 Task: Create a rule when a due date more than days from now is moved in a card by anyone except me.
Action: Mouse moved to (621, 188)
Screenshot: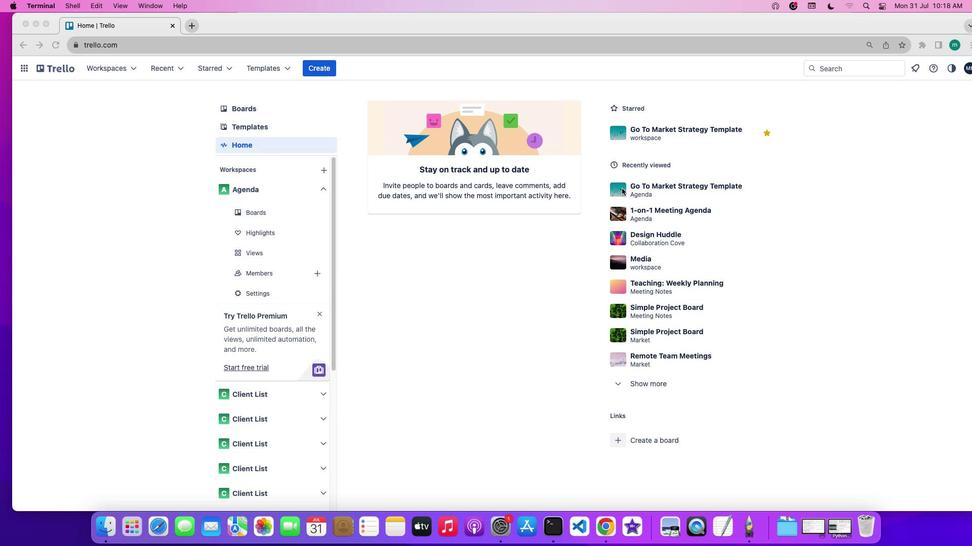 
Action: Mouse pressed left at (621, 188)
Screenshot: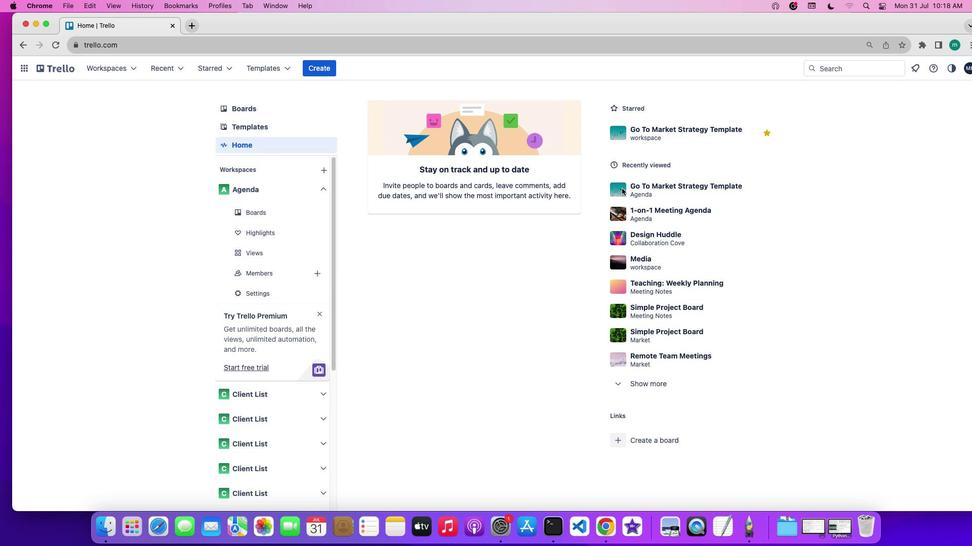 
Action: Mouse pressed left at (621, 188)
Screenshot: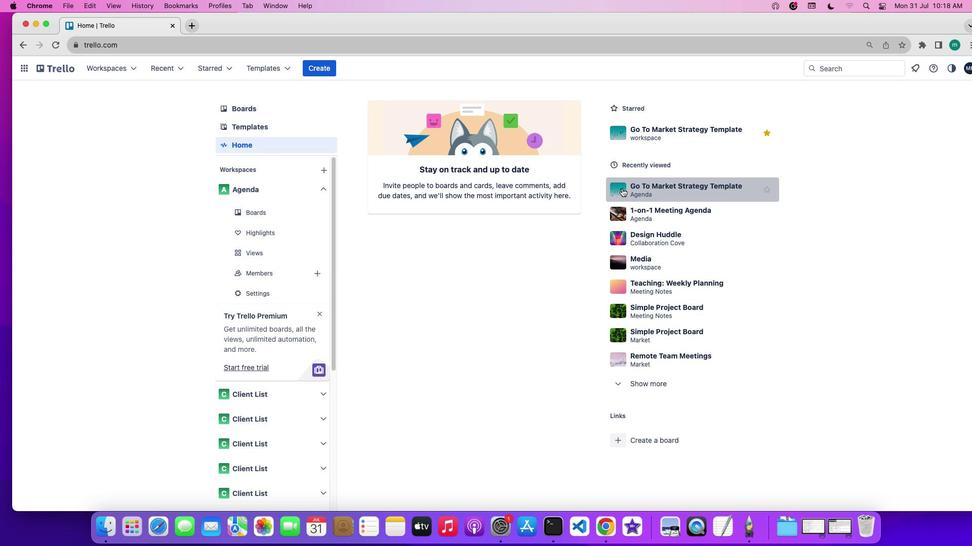 
Action: Mouse moved to (845, 232)
Screenshot: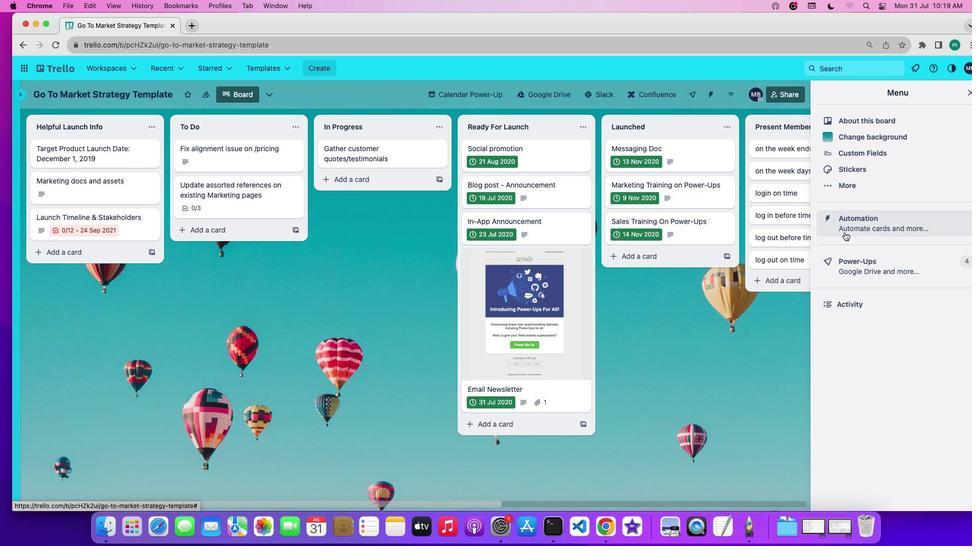 
Action: Mouse pressed left at (845, 232)
Screenshot: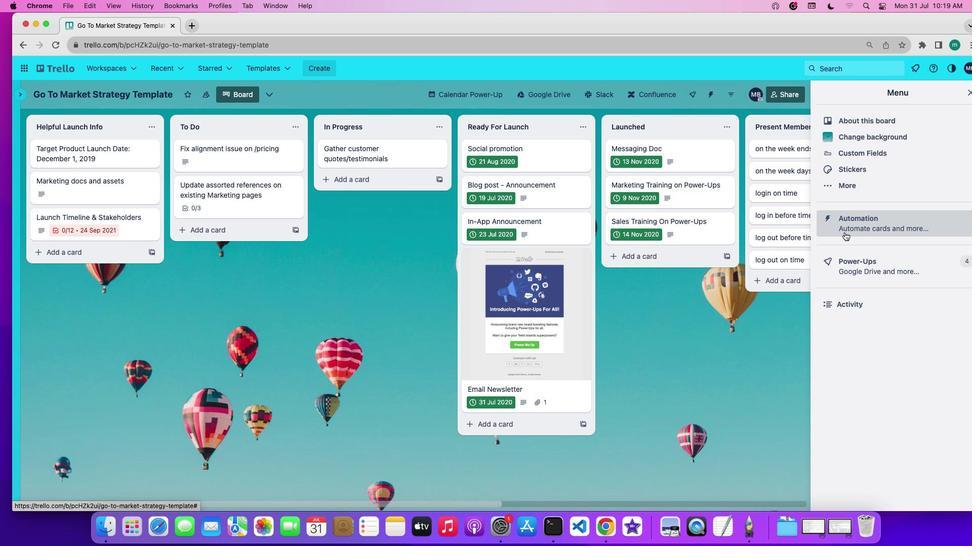 
Action: Mouse moved to (83, 189)
Screenshot: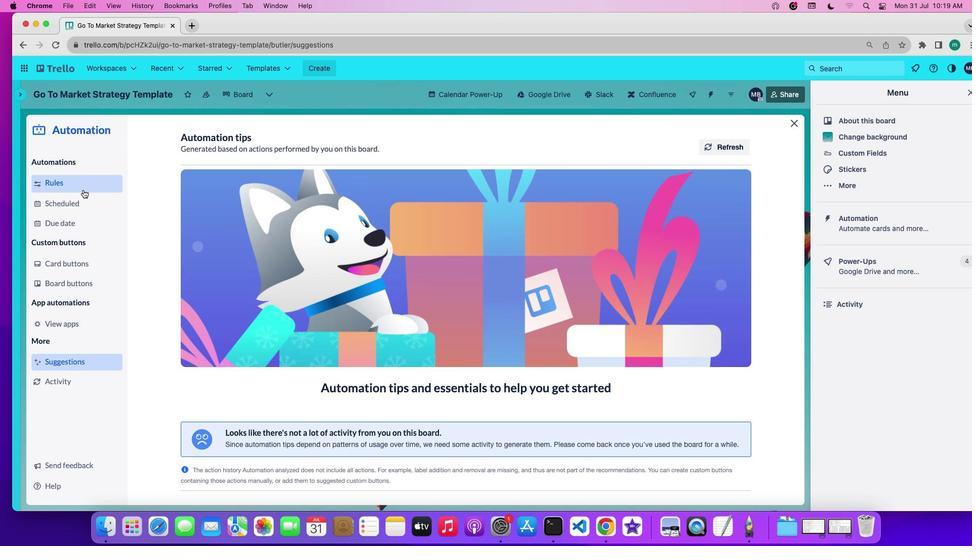 
Action: Mouse pressed left at (83, 189)
Screenshot: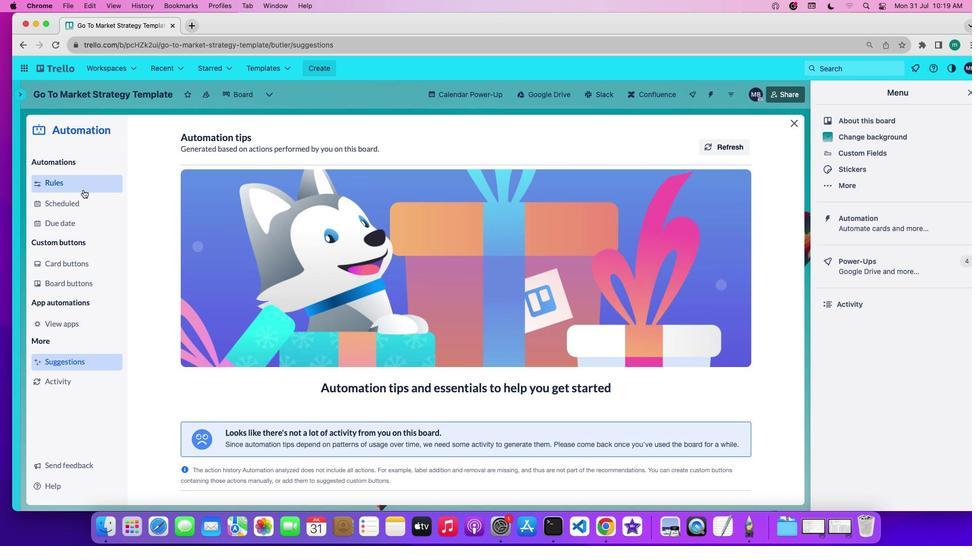 
Action: Mouse moved to (264, 365)
Screenshot: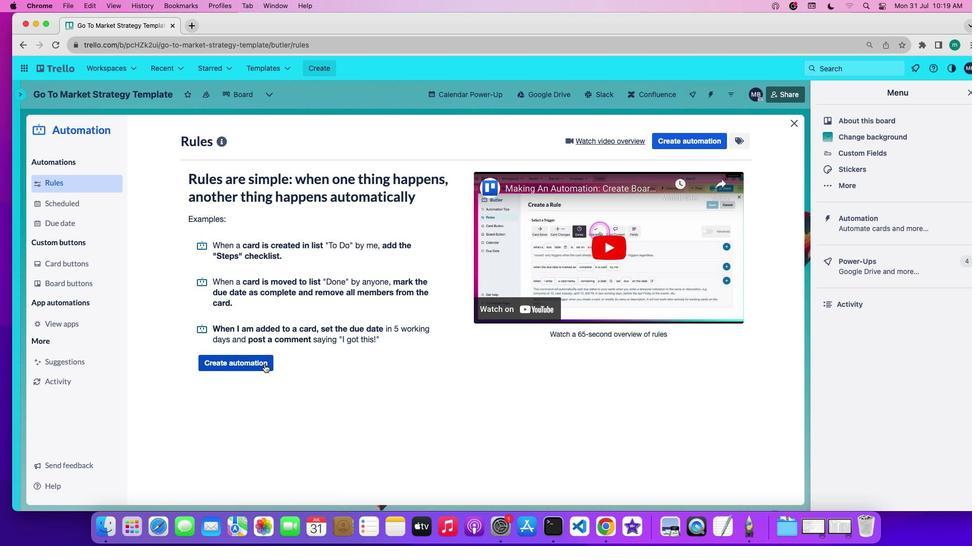
Action: Mouse pressed left at (264, 365)
Screenshot: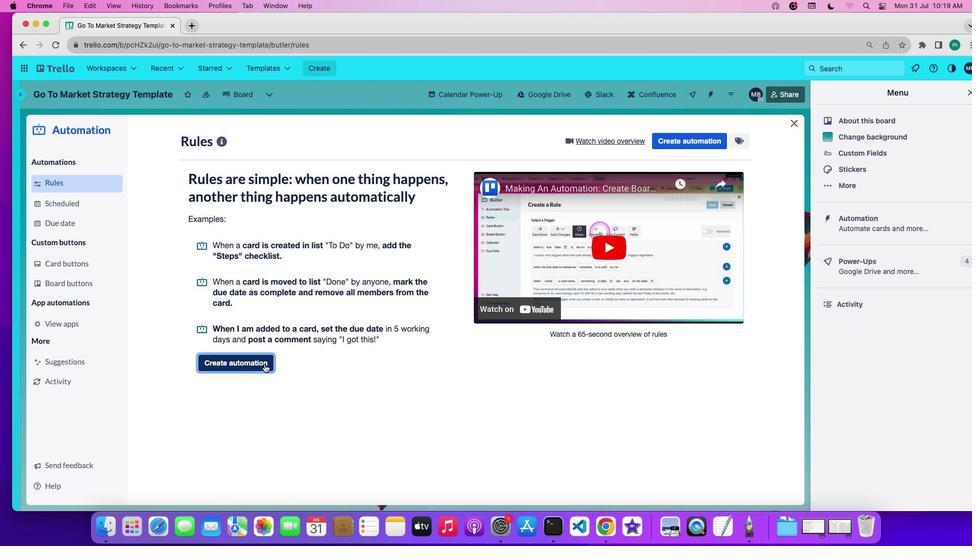 
Action: Mouse moved to (420, 241)
Screenshot: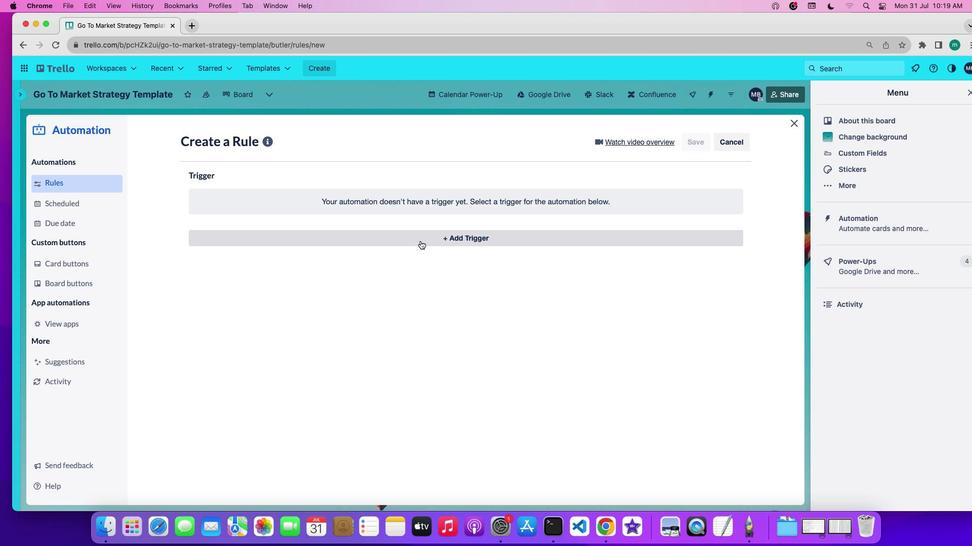 
Action: Mouse pressed left at (420, 241)
Screenshot: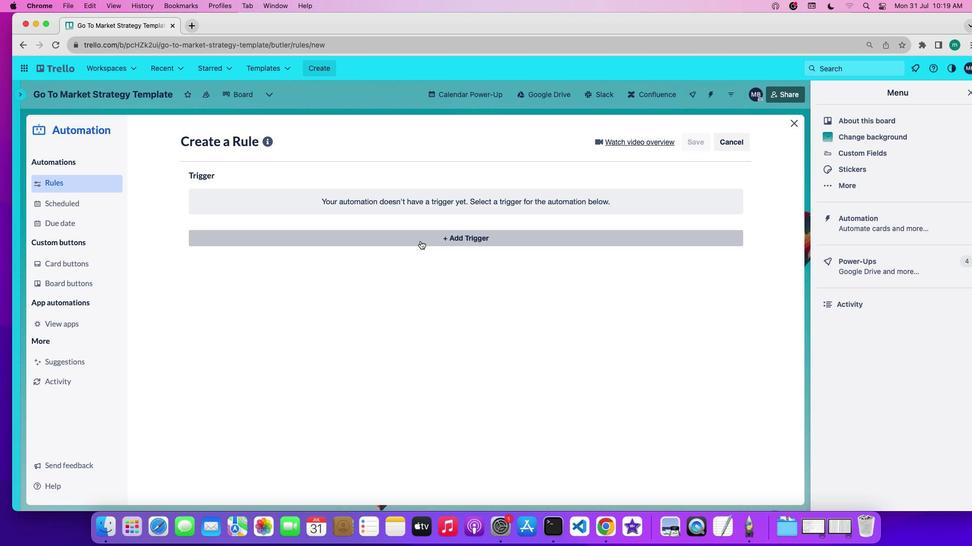 
Action: Mouse moved to (292, 287)
Screenshot: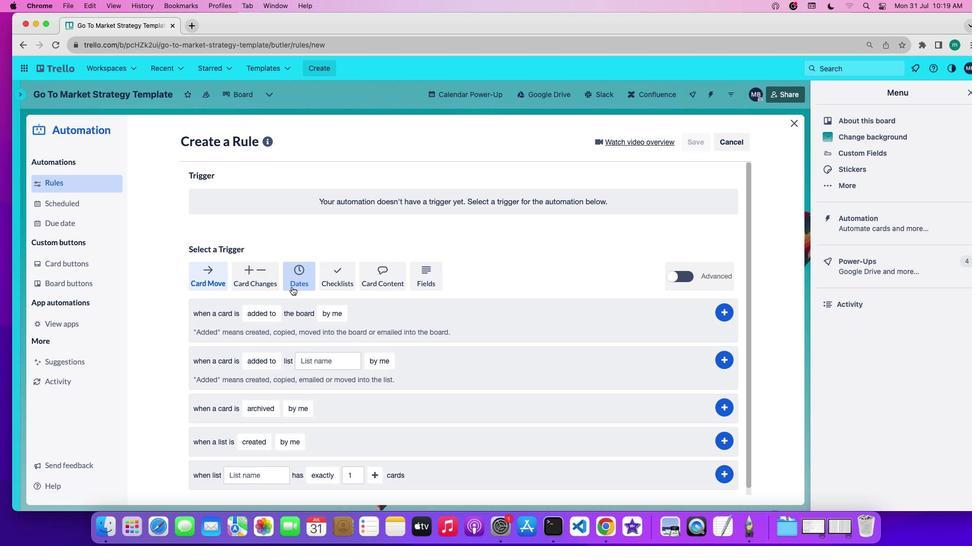
Action: Mouse pressed left at (292, 287)
Screenshot: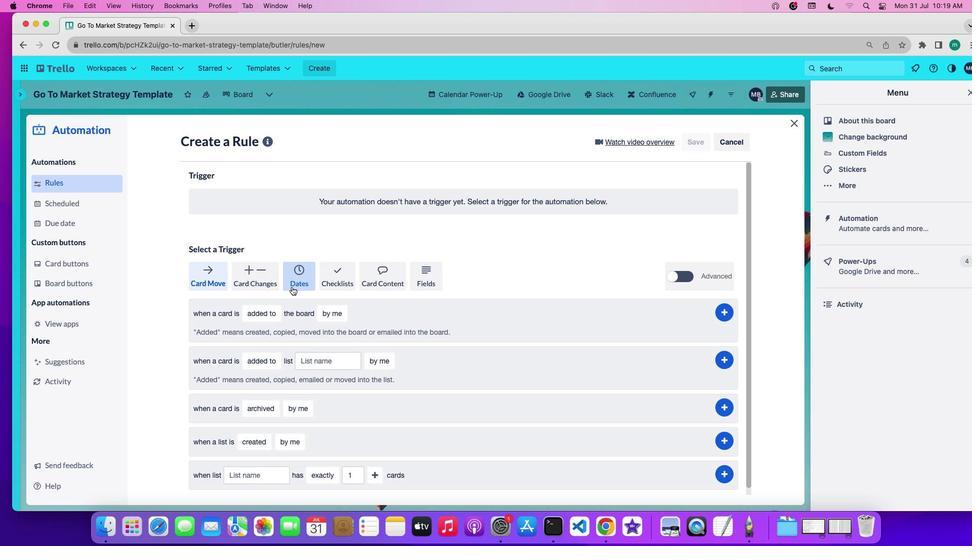 
Action: Mouse moved to (230, 316)
Screenshot: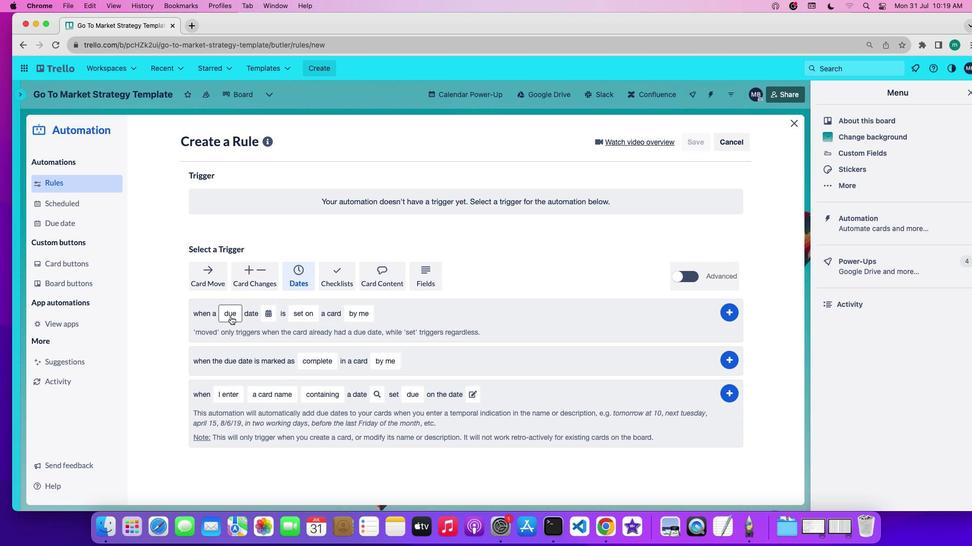 
Action: Mouse pressed left at (230, 316)
Screenshot: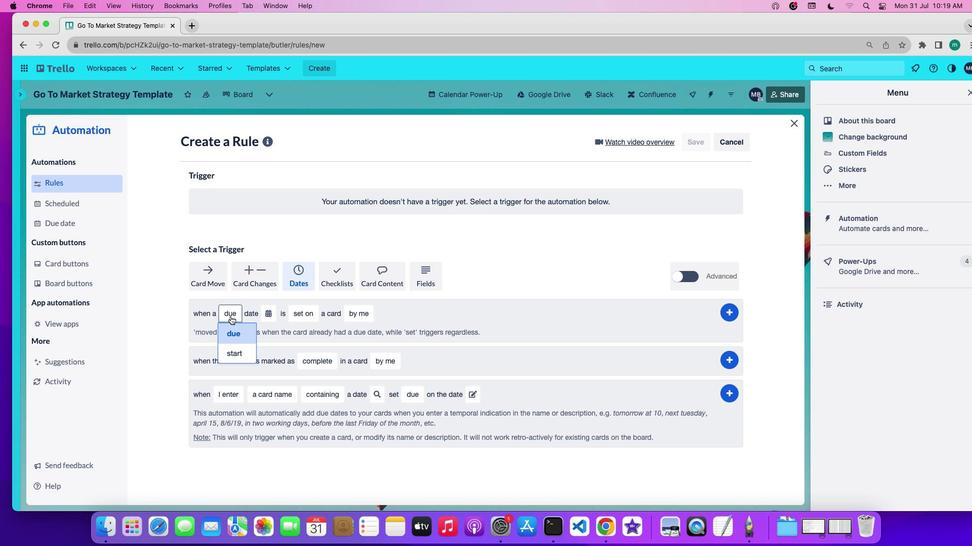 
Action: Mouse moved to (233, 340)
Screenshot: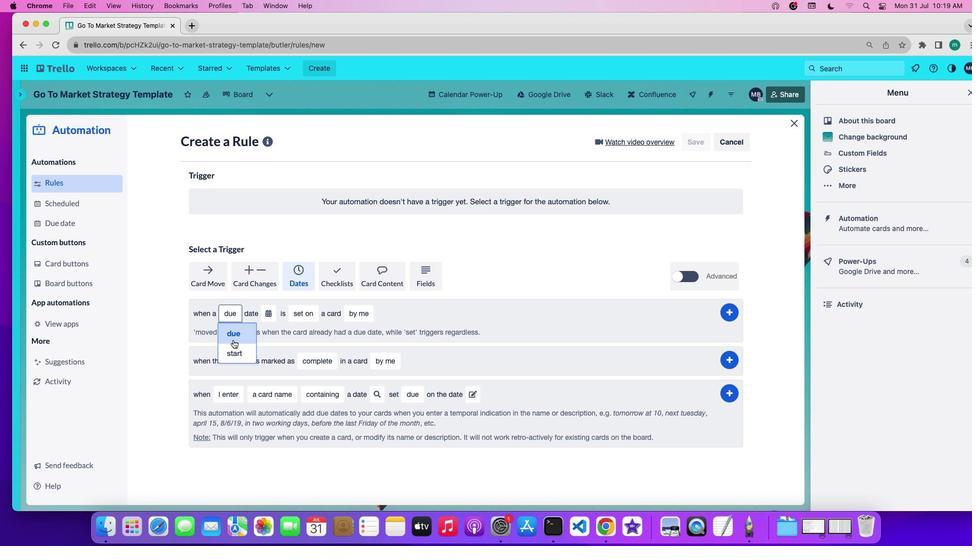 
Action: Mouse pressed left at (233, 340)
Screenshot: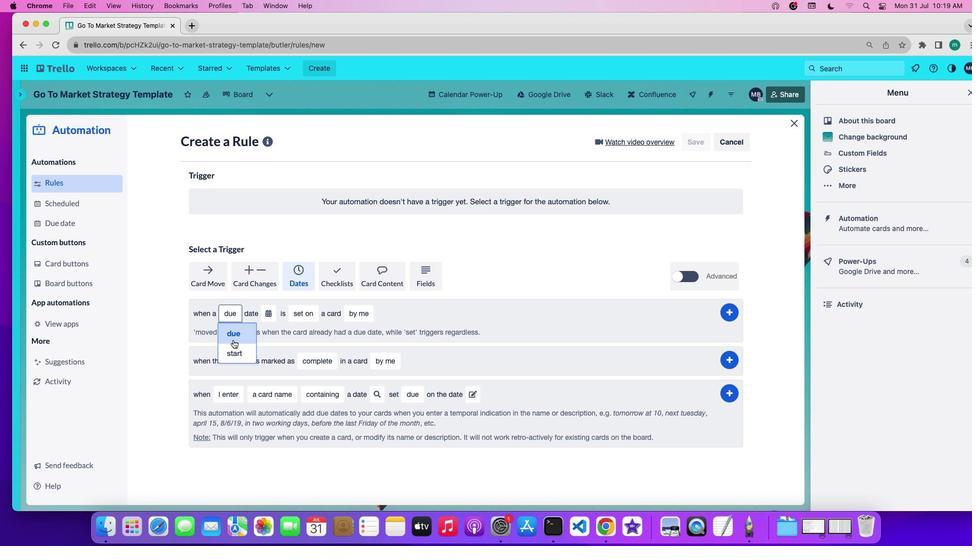 
Action: Mouse moved to (267, 314)
Screenshot: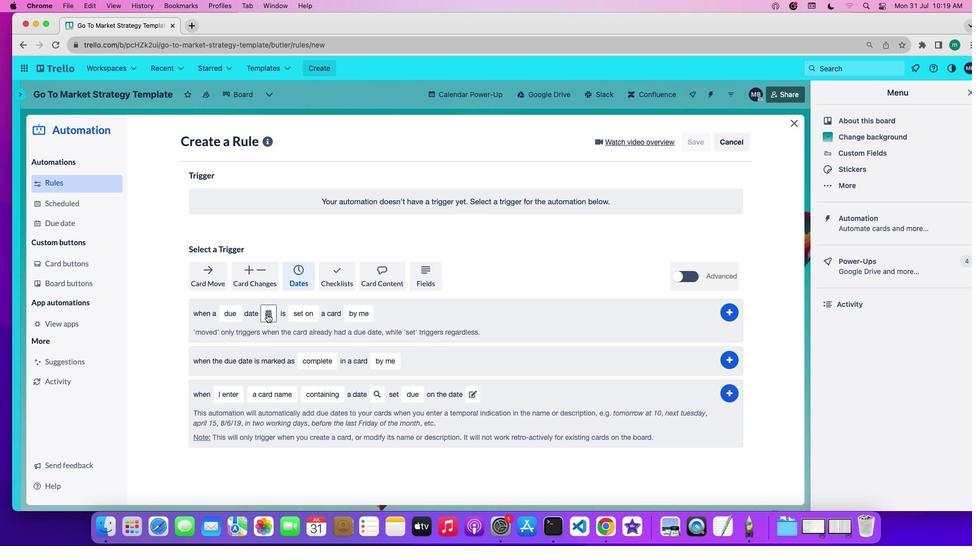 
Action: Mouse pressed left at (267, 314)
Screenshot: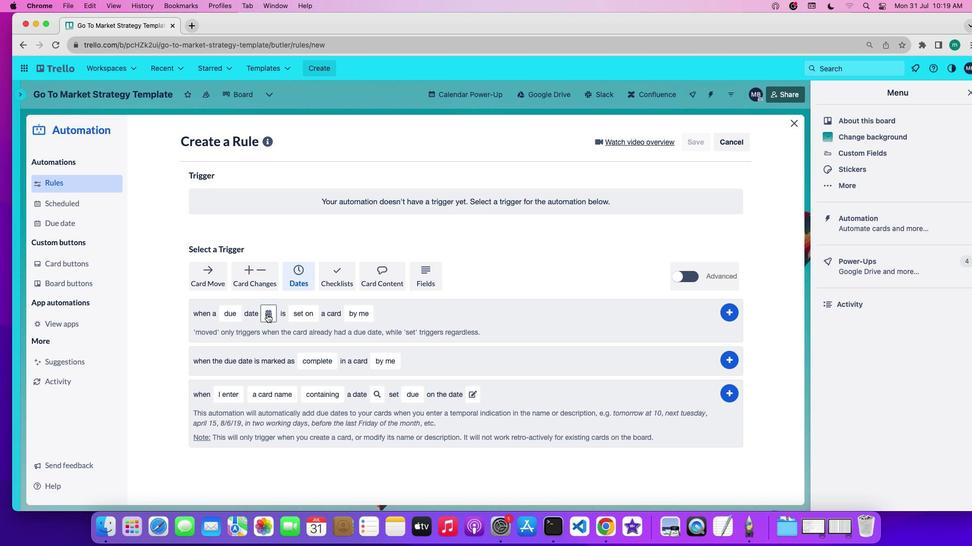 
Action: Mouse moved to (288, 375)
Screenshot: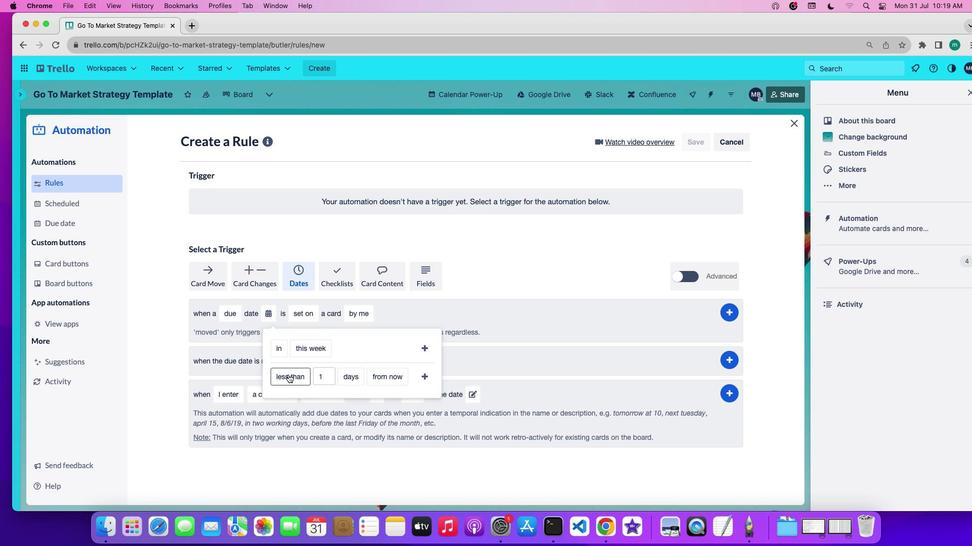 
Action: Mouse pressed left at (288, 375)
Screenshot: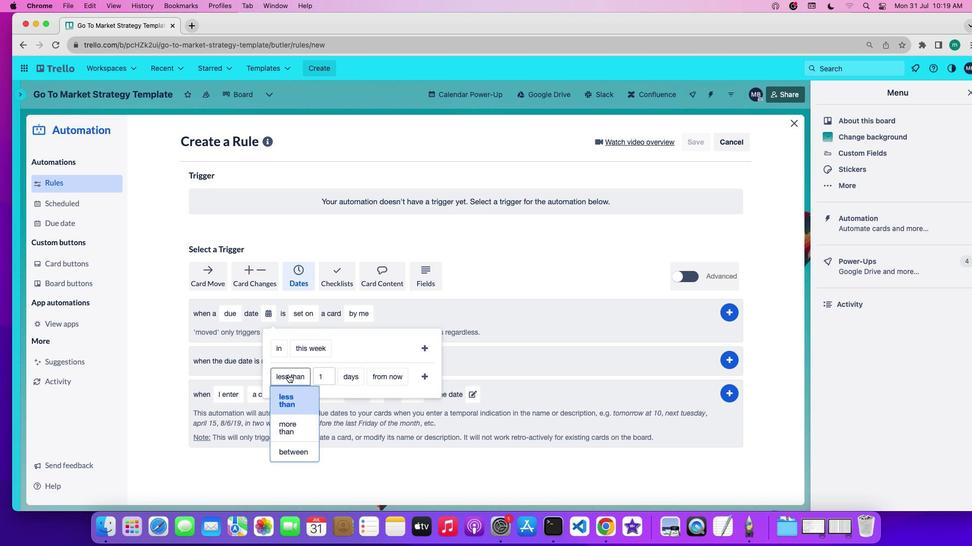 
Action: Mouse moved to (301, 428)
Screenshot: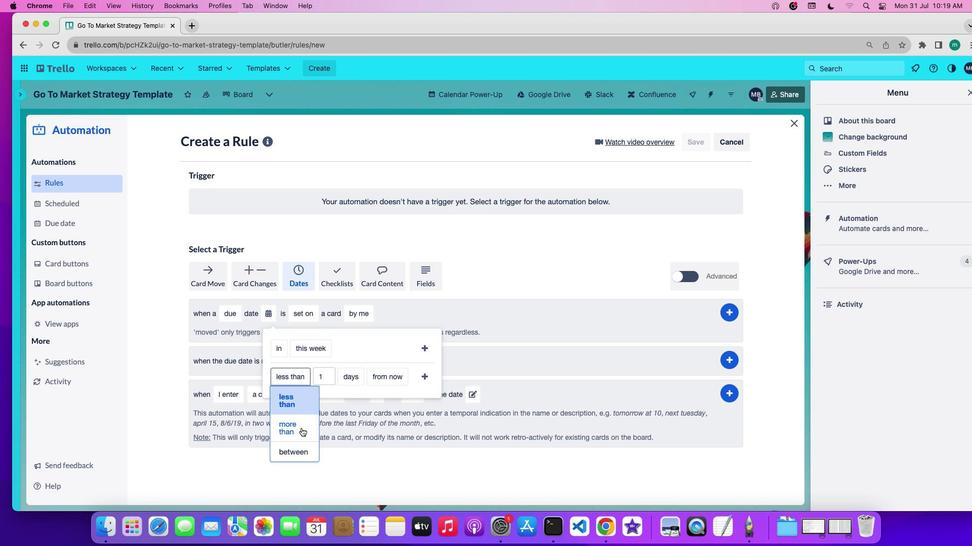 
Action: Mouse pressed left at (301, 428)
Screenshot: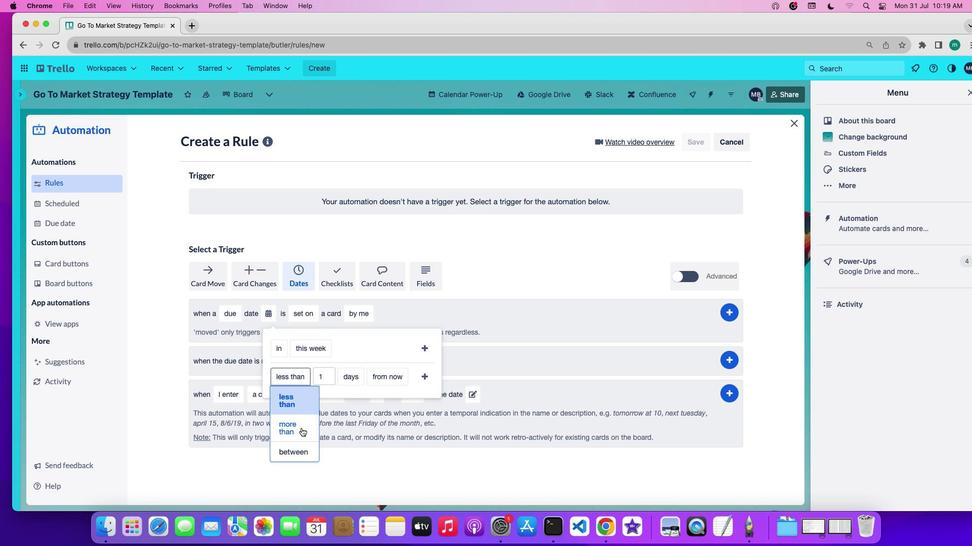 
Action: Mouse moved to (335, 378)
Screenshot: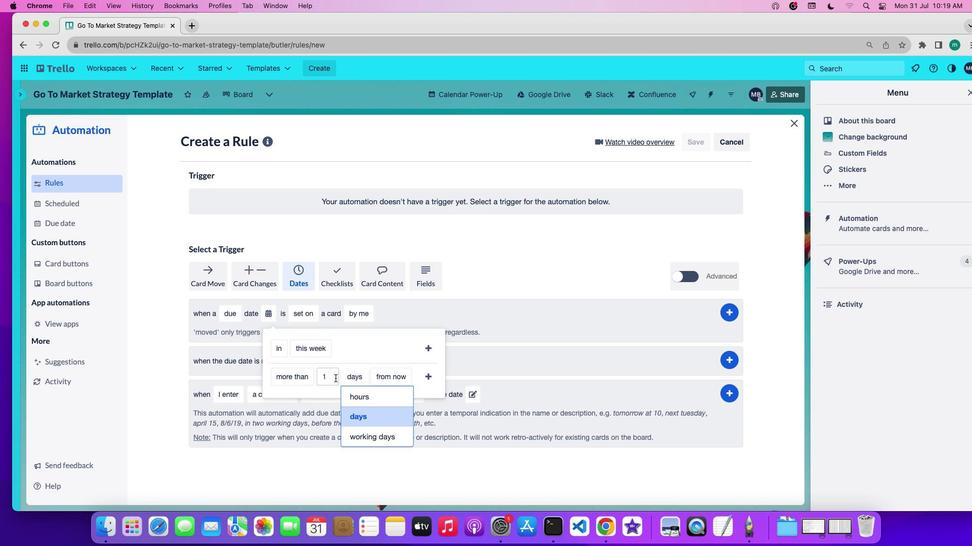 
Action: Mouse pressed left at (335, 378)
Screenshot: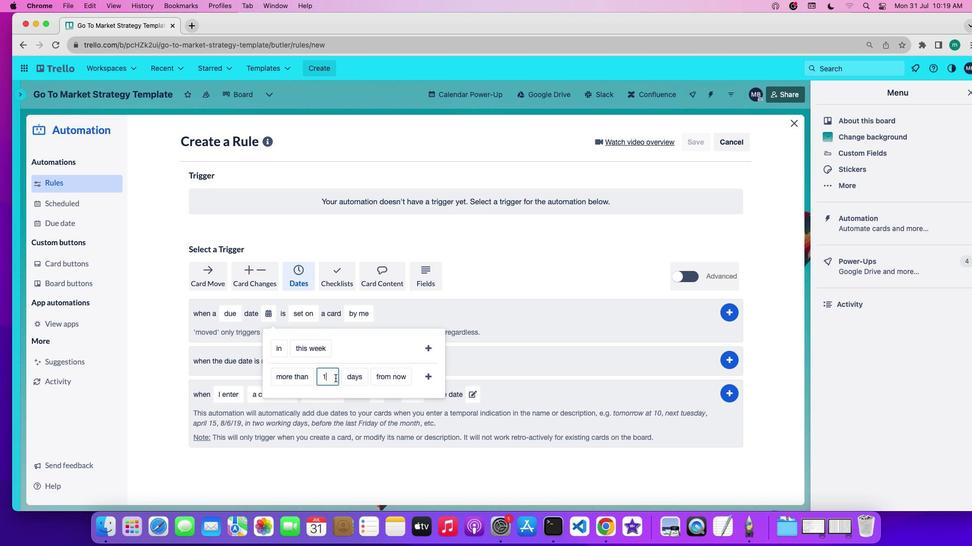 
Action: Key pressed Key.backspace'2'
Screenshot: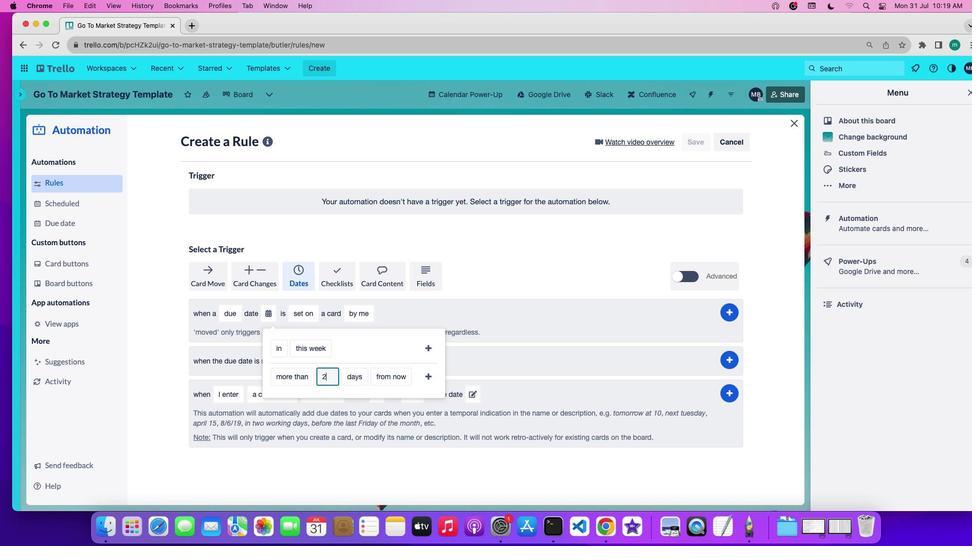 
Action: Mouse moved to (356, 377)
Screenshot: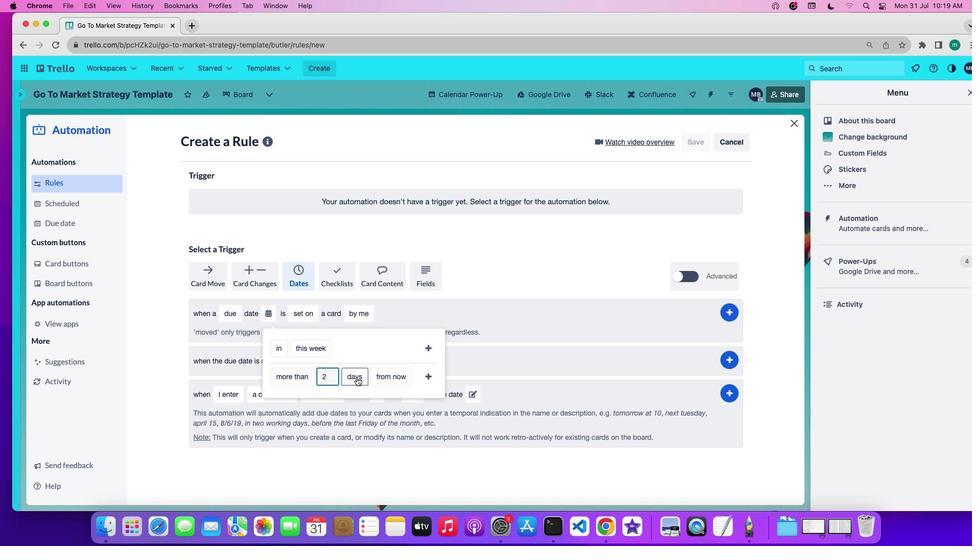 
Action: Mouse pressed left at (356, 377)
Screenshot: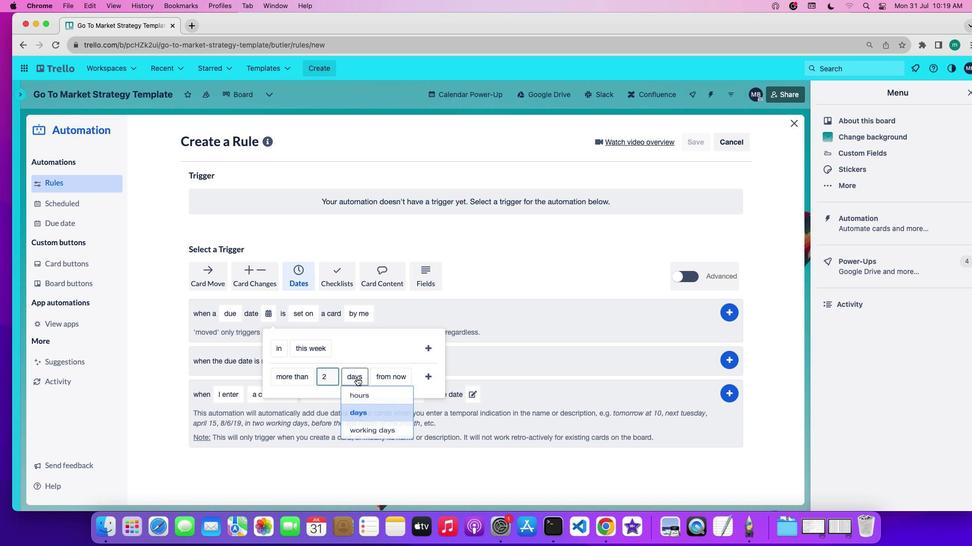 
Action: Mouse moved to (365, 415)
Screenshot: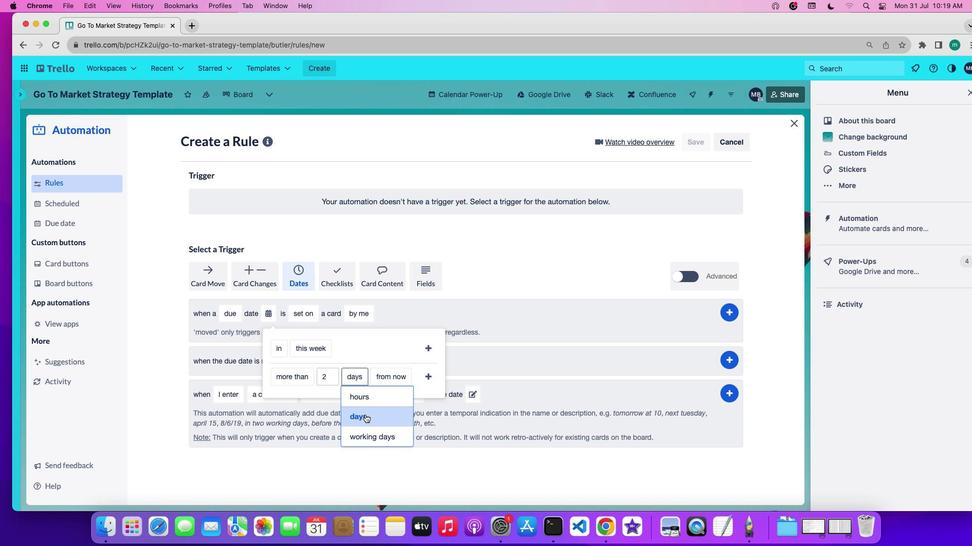 
Action: Mouse pressed left at (365, 415)
Screenshot: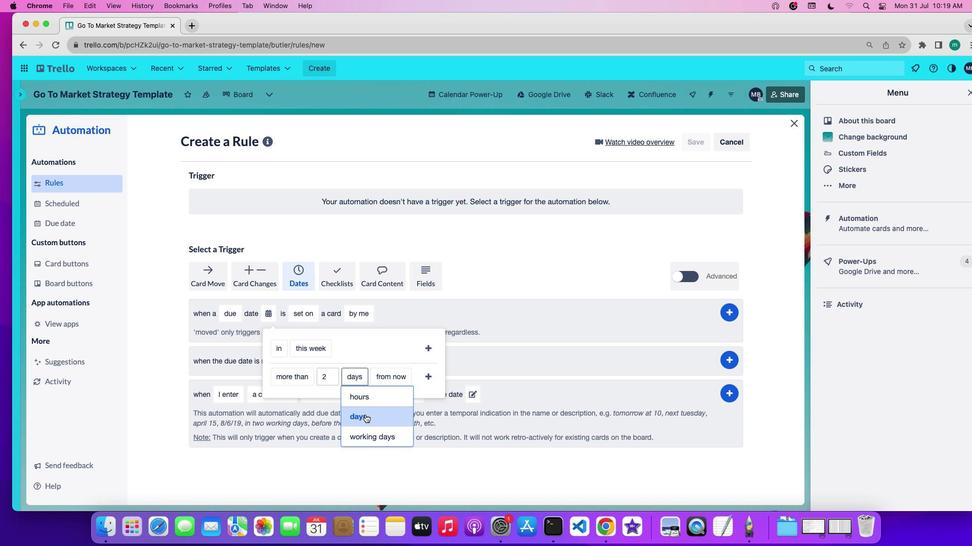 
Action: Mouse moved to (380, 379)
Screenshot: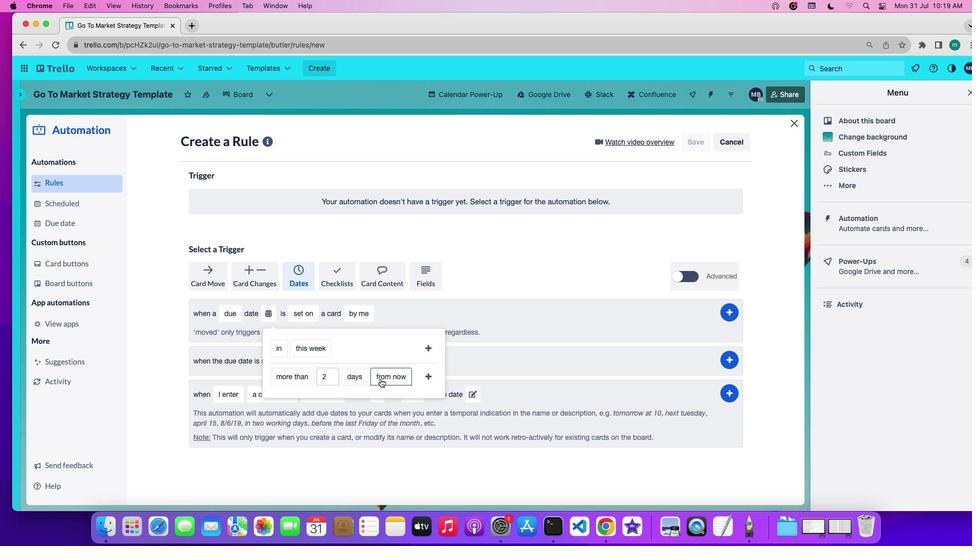 
Action: Mouse pressed left at (380, 379)
Screenshot: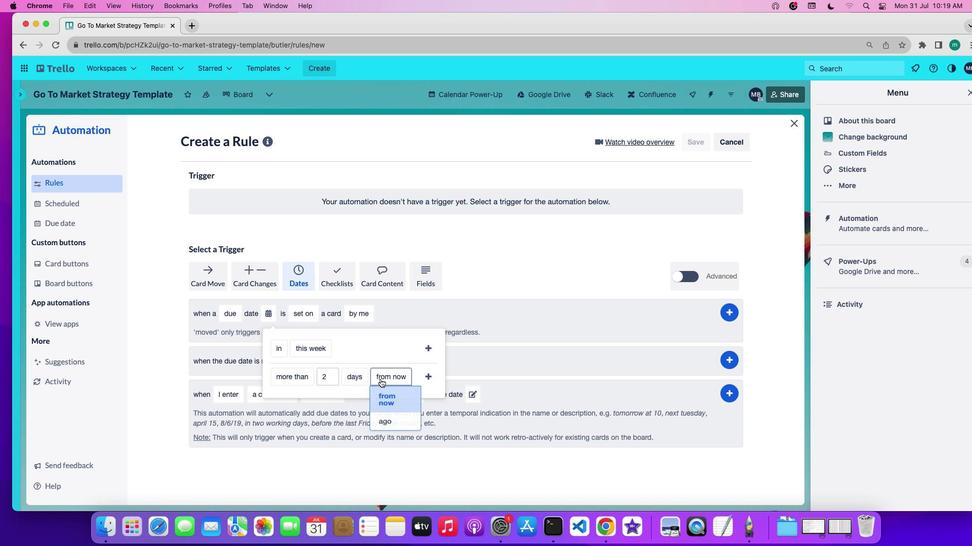 
Action: Mouse moved to (376, 399)
Screenshot: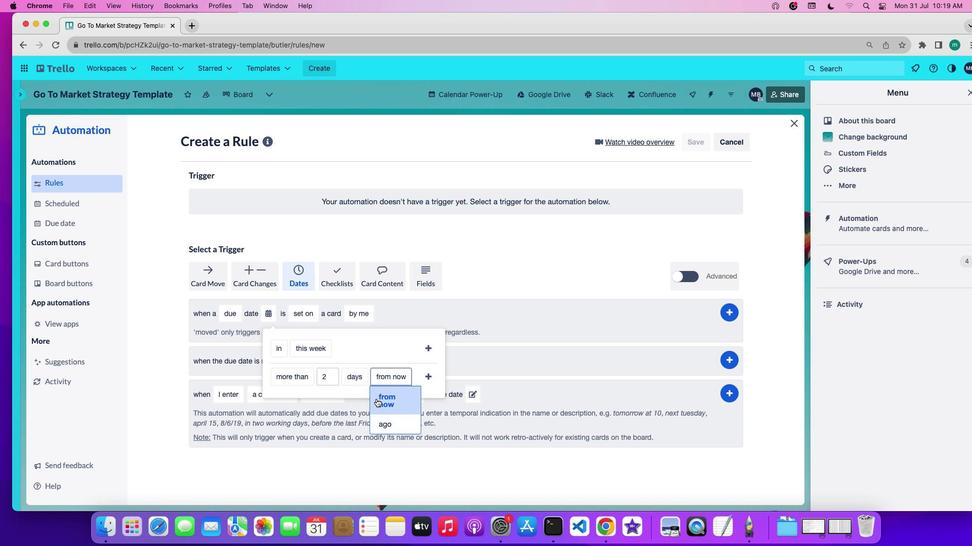 
Action: Mouse pressed left at (376, 399)
Screenshot: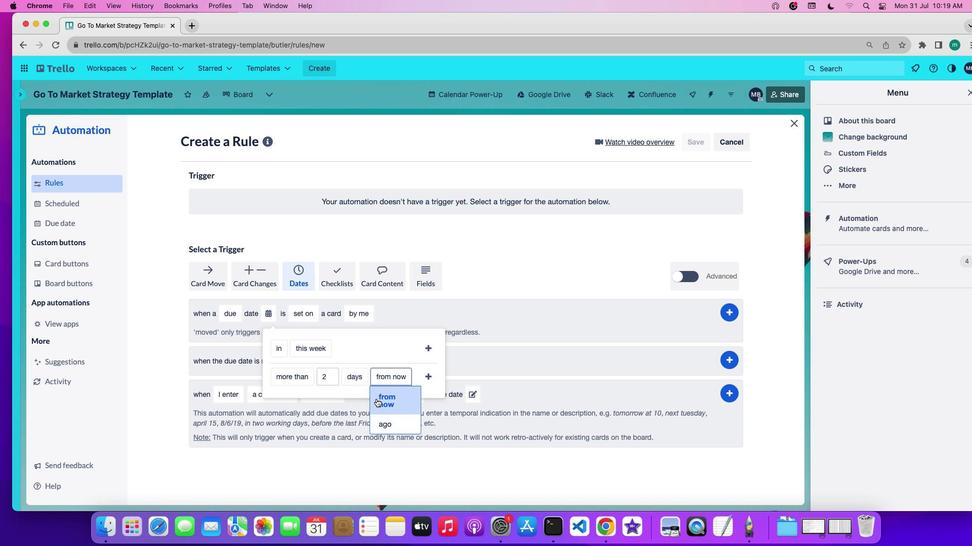 
Action: Mouse moved to (428, 372)
Screenshot: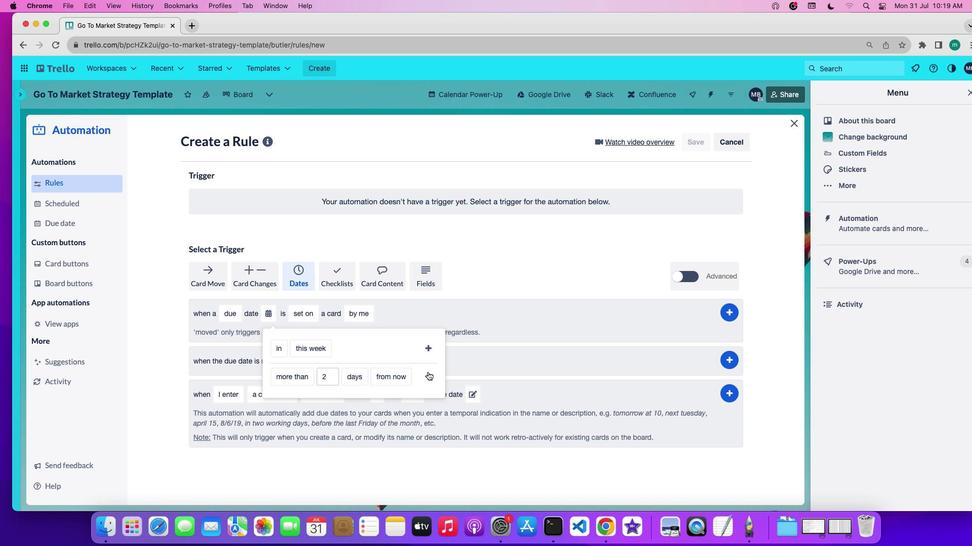 
Action: Mouse pressed left at (428, 372)
Screenshot: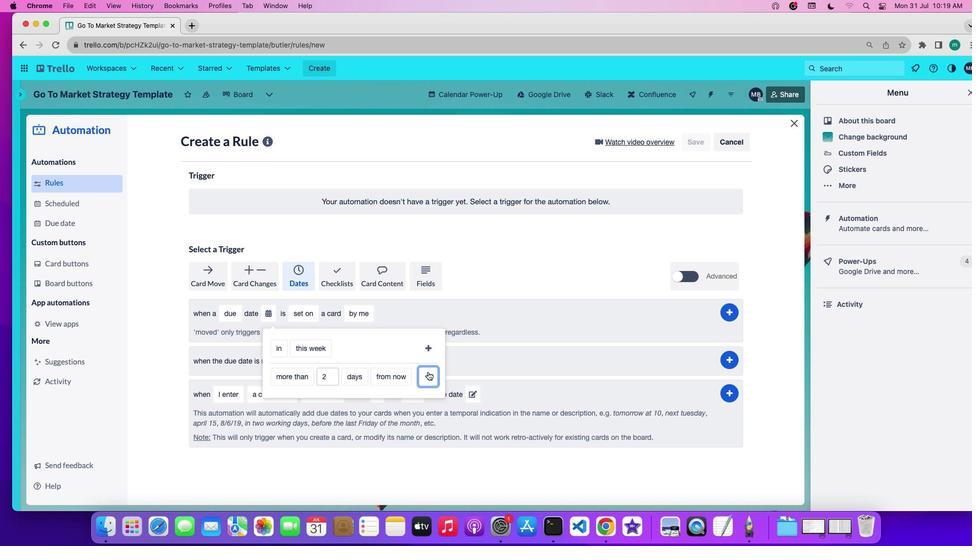 
Action: Mouse moved to (399, 316)
Screenshot: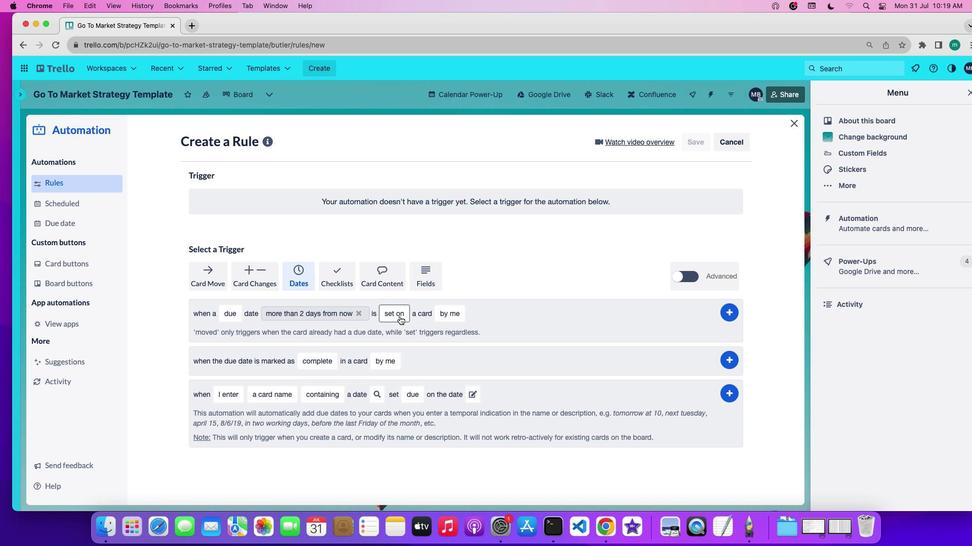 
Action: Mouse pressed left at (399, 316)
Screenshot: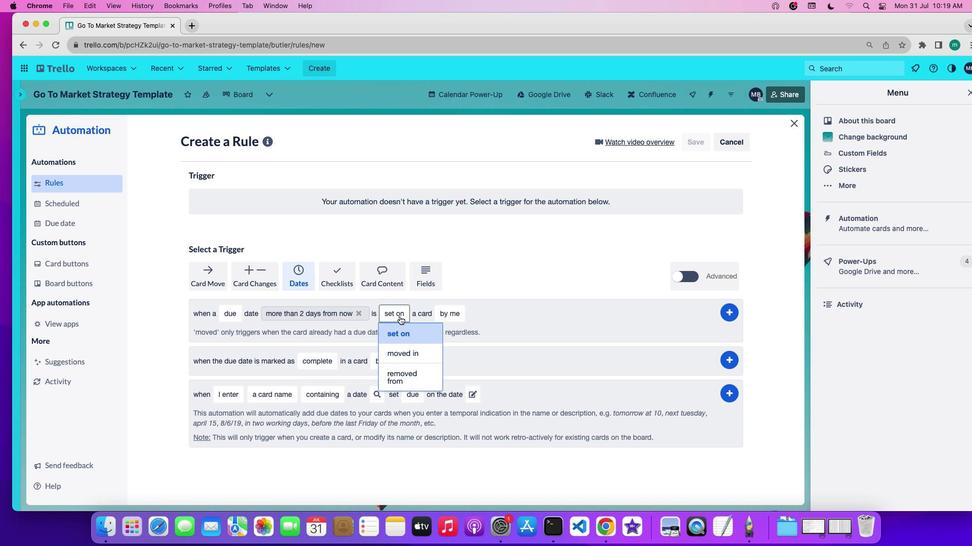 
Action: Mouse moved to (407, 355)
Screenshot: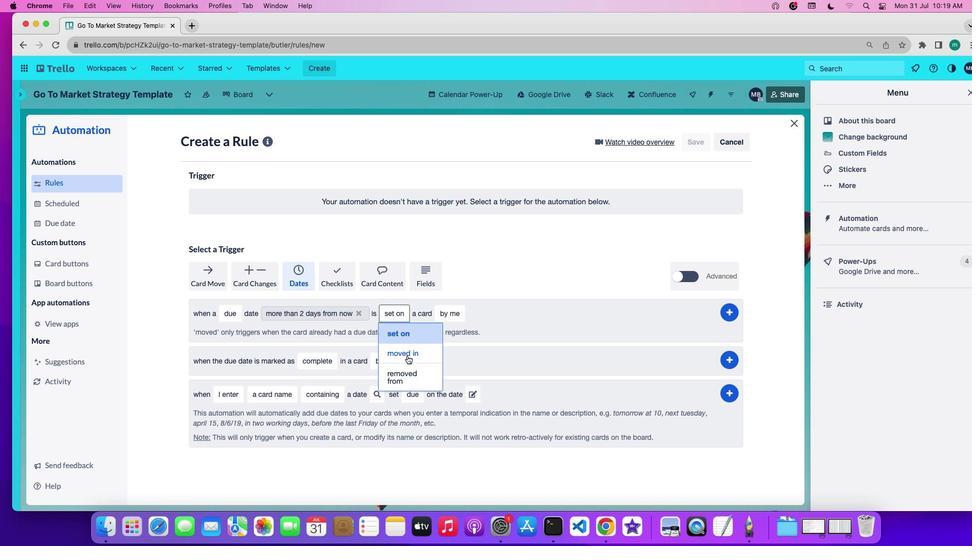 
Action: Mouse pressed left at (407, 355)
Screenshot: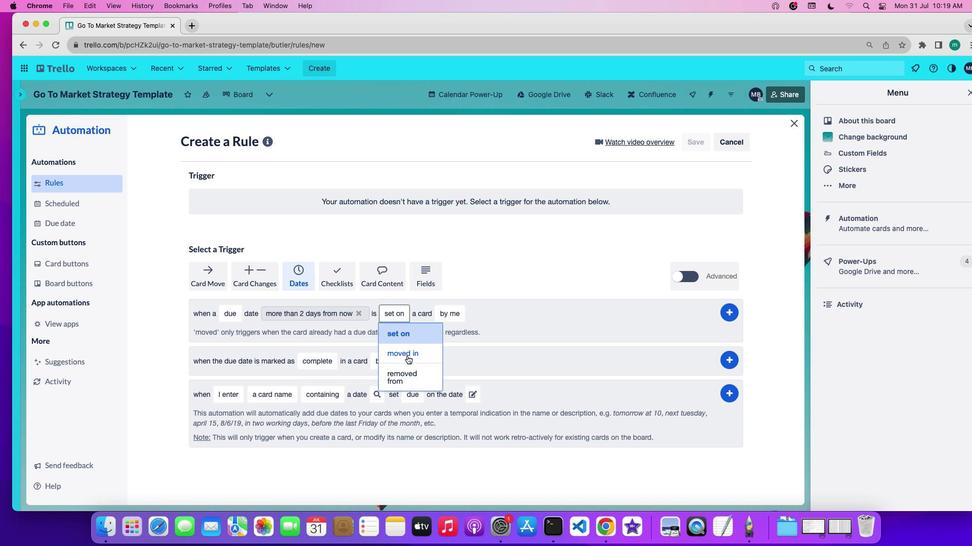 
Action: Mouse moved to (450, 317)
Screenshot: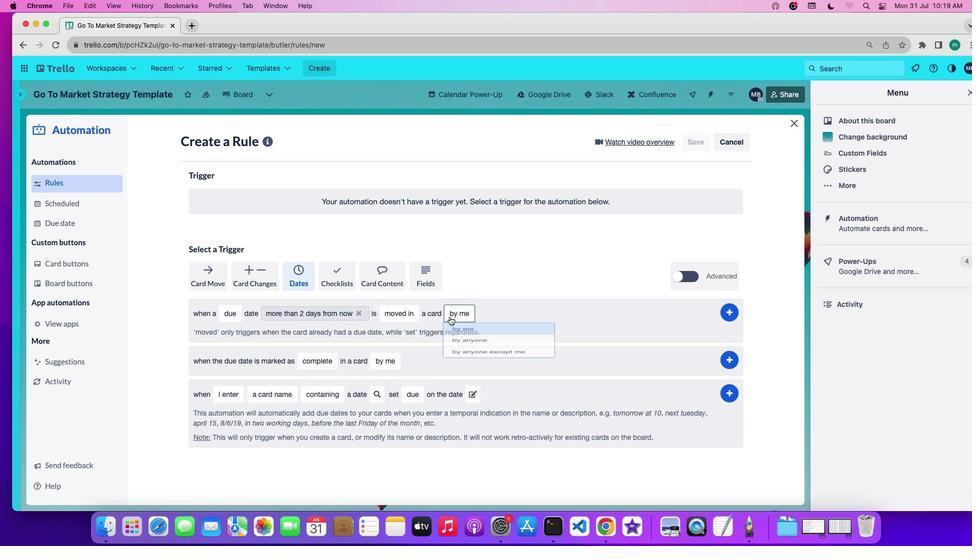 
Action: Mouse pressed left at (450, 317)
Screenshot: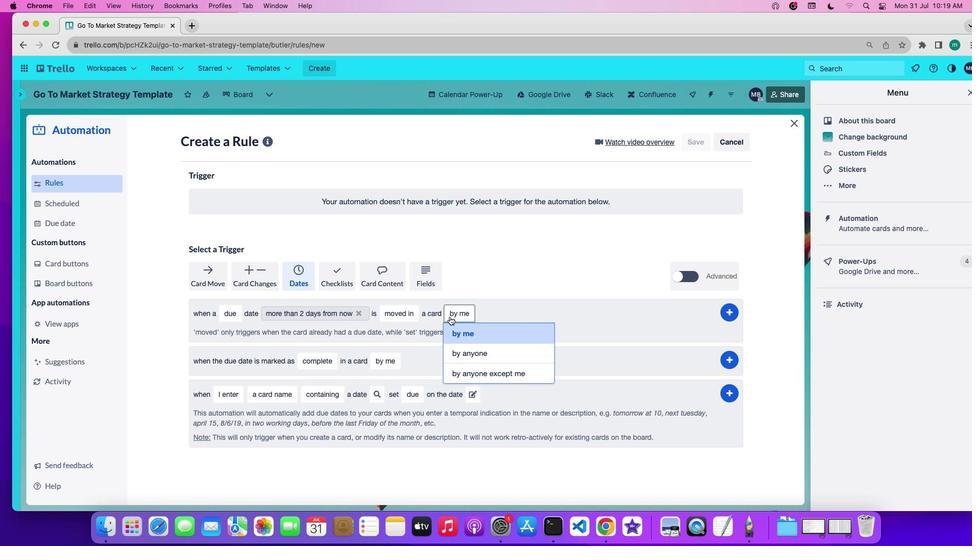 
Action: Mouse moved to (459, 371)
Screenshot: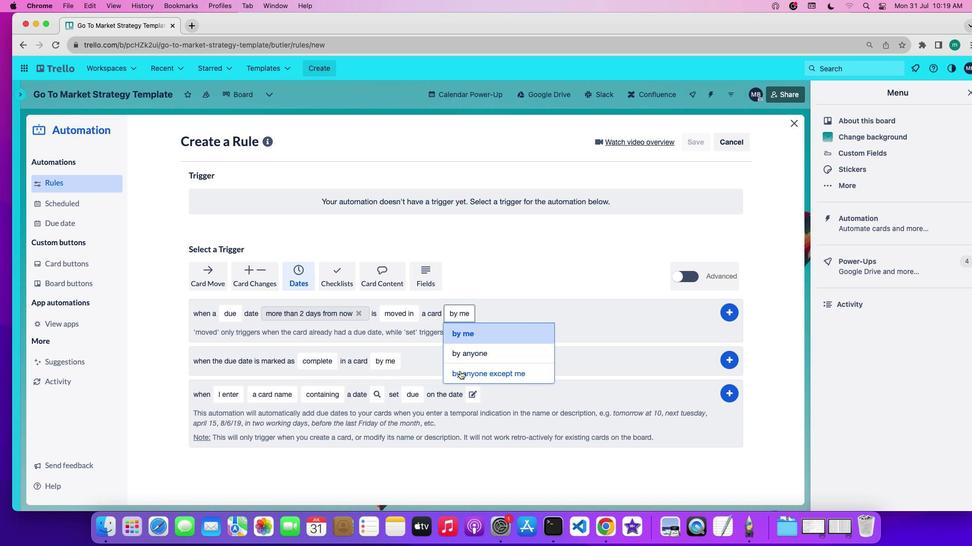 
Action: Mouse pressed left at (459, 371)
Screenshot: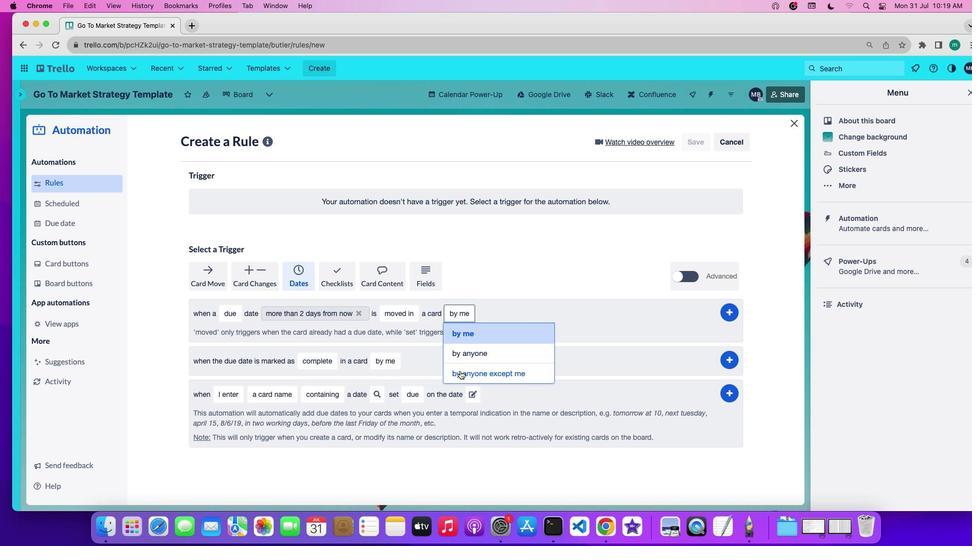 
Action: Mouse moved to (726, 313)
Screenshot: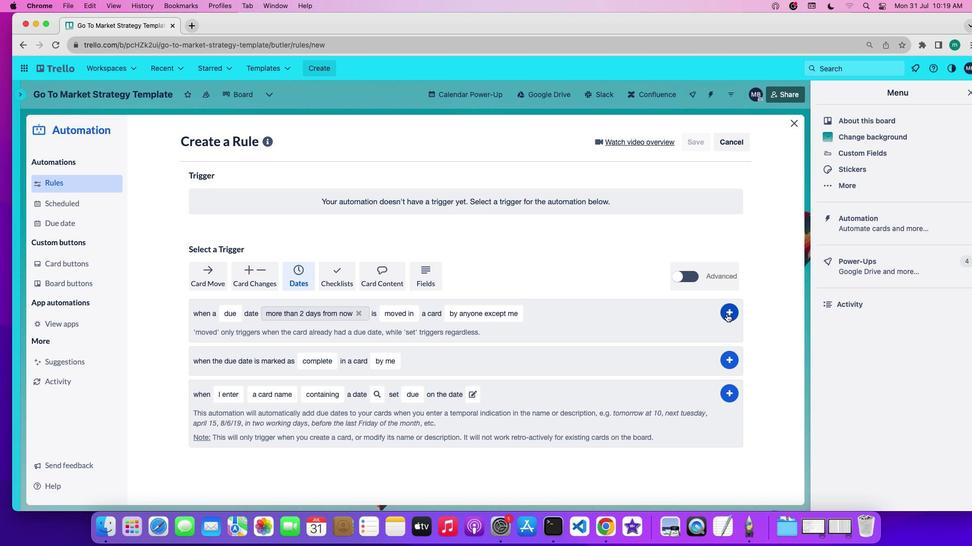
Action: Mouse pressed left at (726, 313)
Screenshot: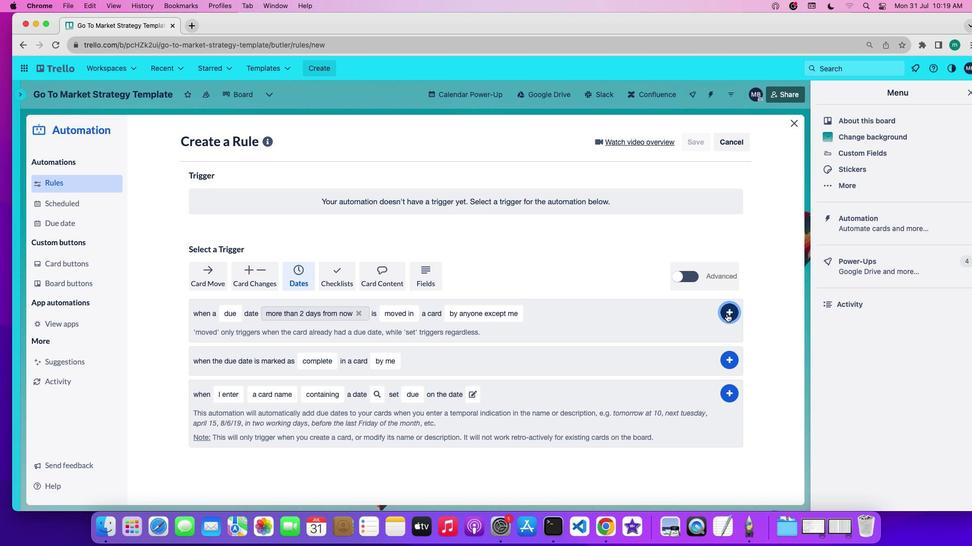 
